 Task: Select the scale with default.
Action: Mouse moved to (83, 149)
Screenshot: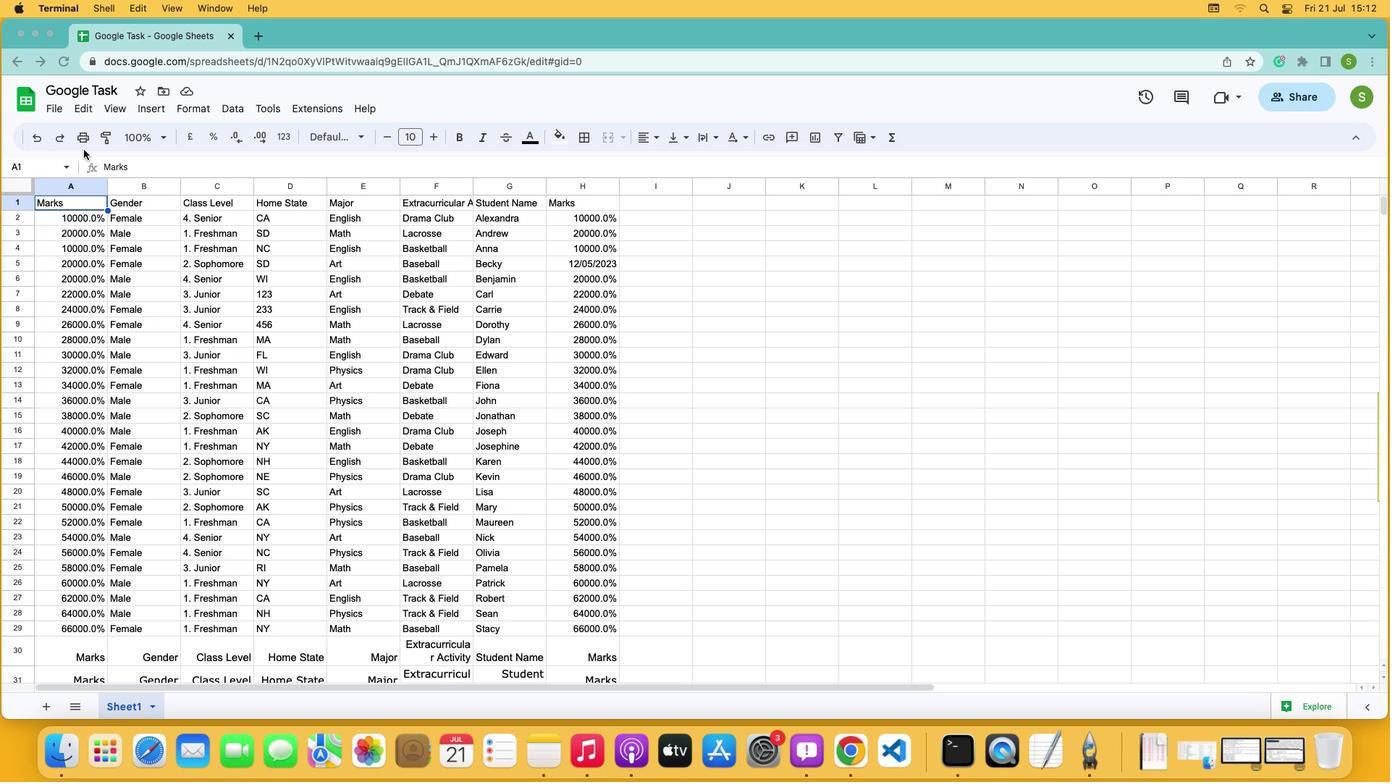 
Action: Mouse pressed left at (83, 149)
Screenshot: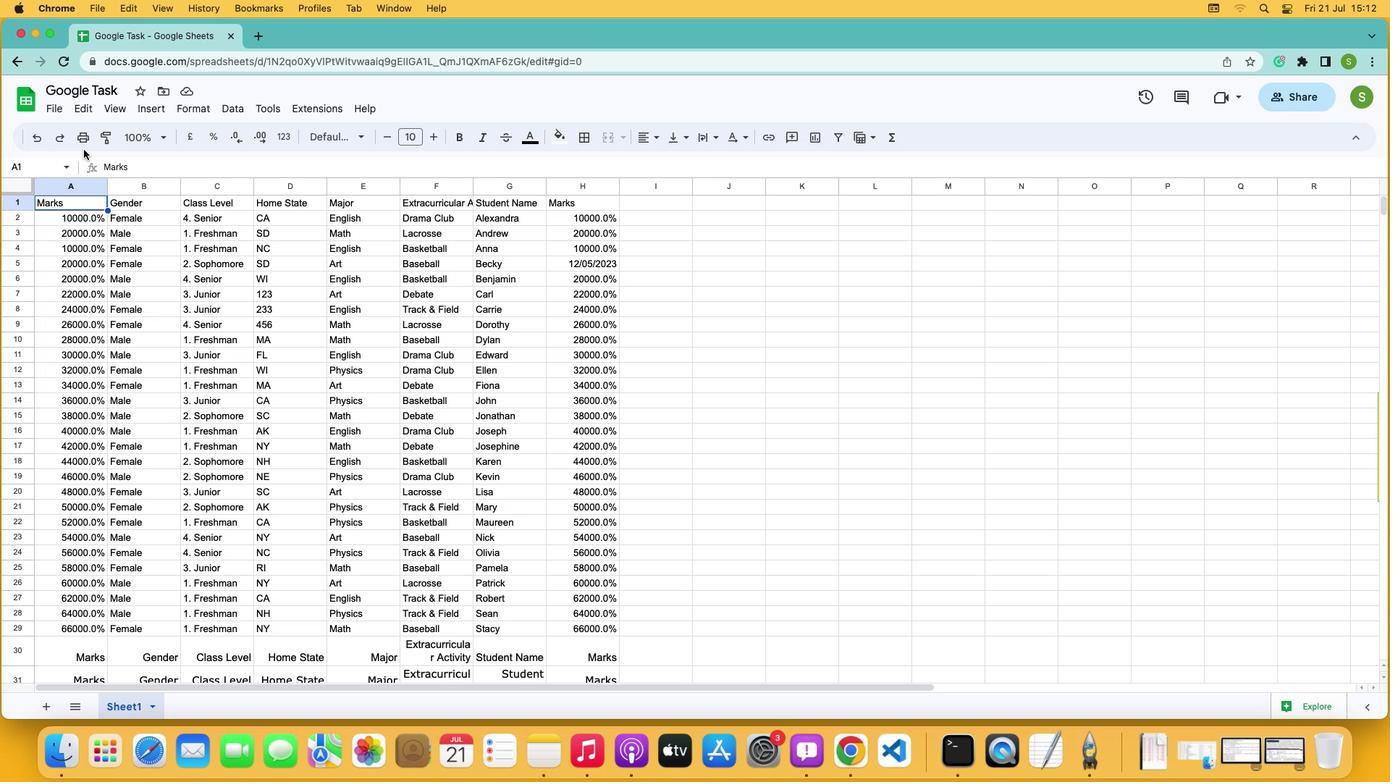 
Action: Mouse moved to (81, 141)
Screenshot: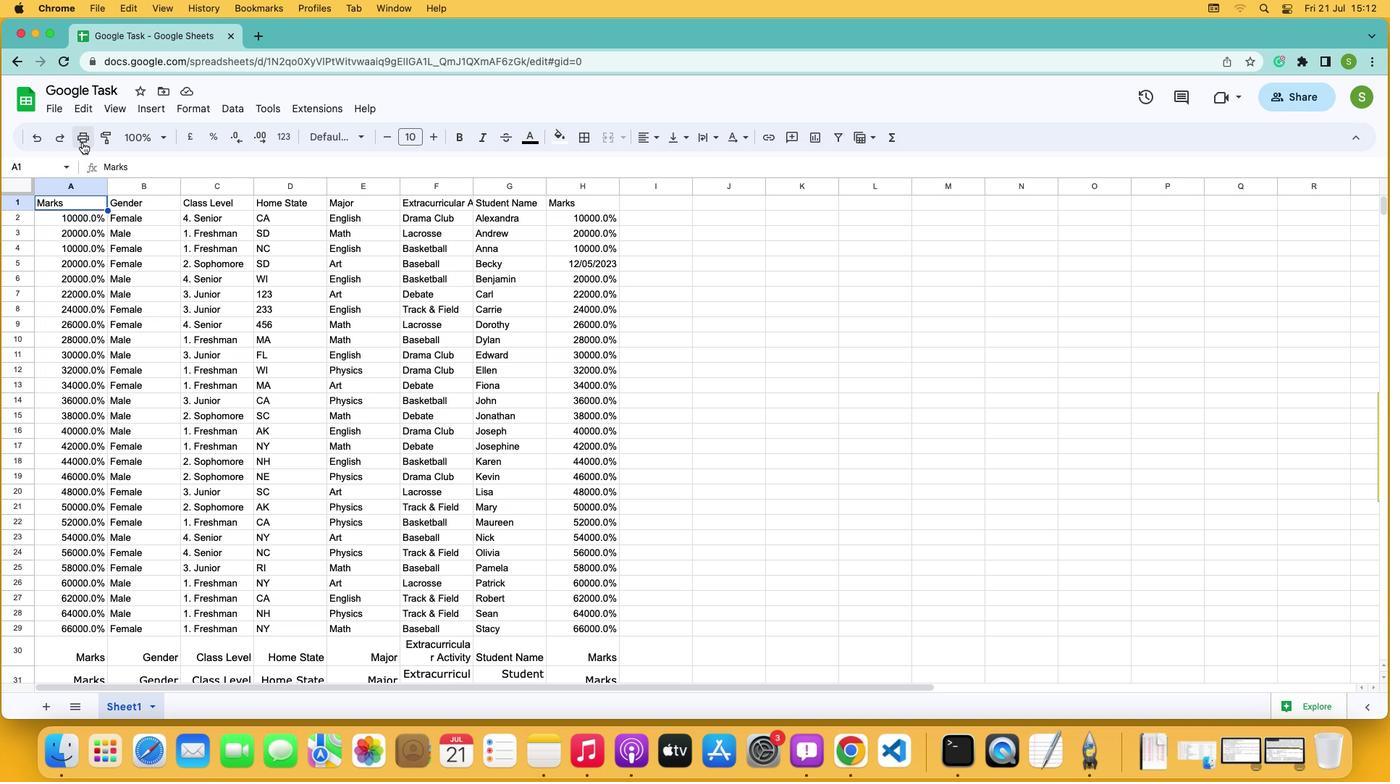 
Action: Mouse pressed left at (81, 141)
Screenshot: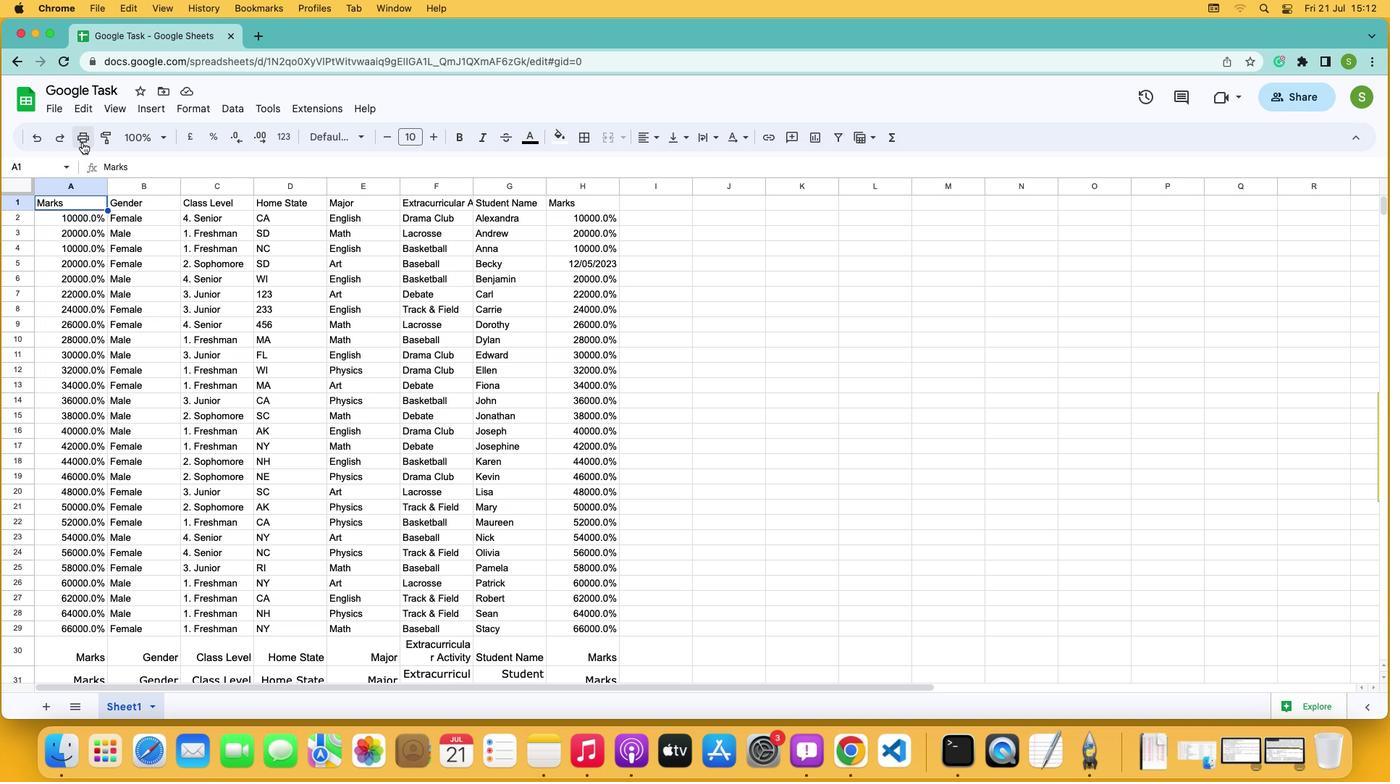 
Action: Mouse moved to (1354, 94)
Screenshot: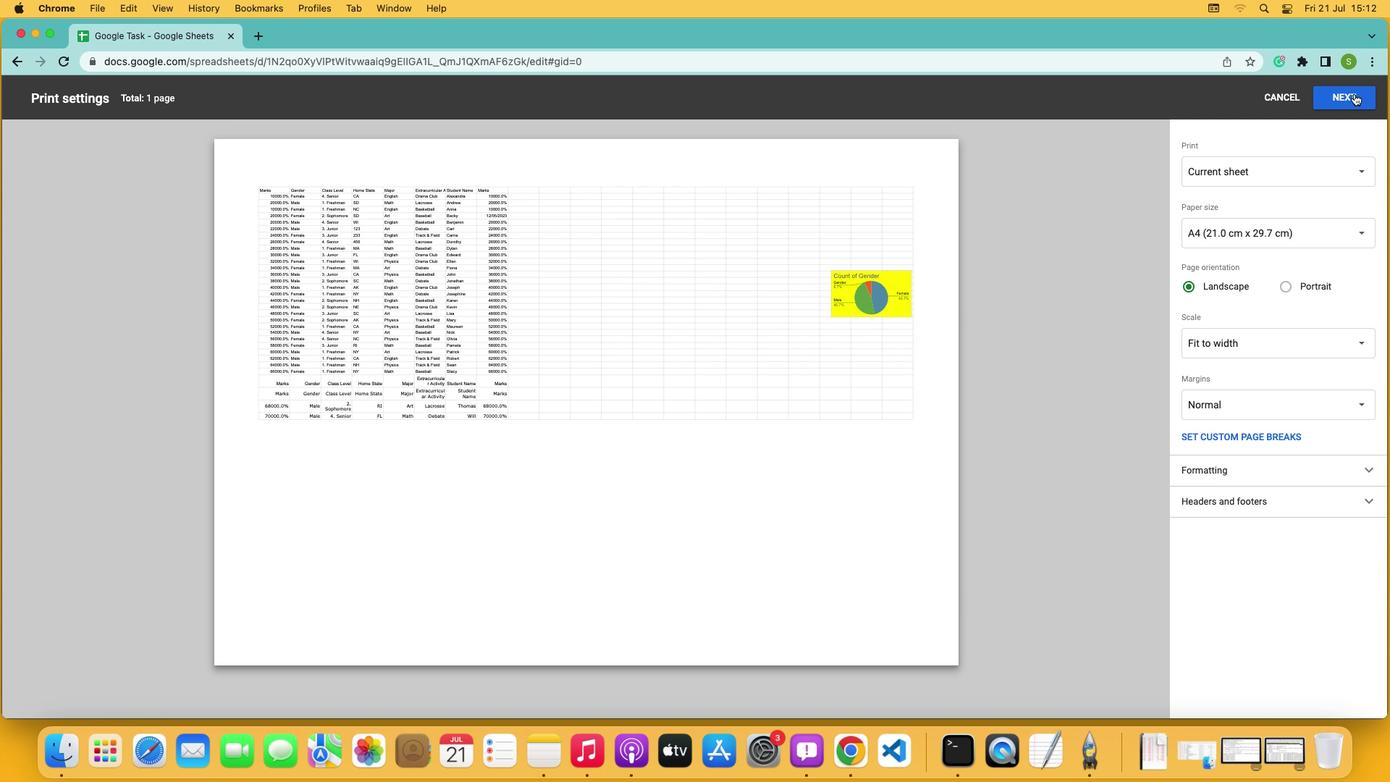 
Action: Mouse pressed left at (1354, 94)
Screenshot: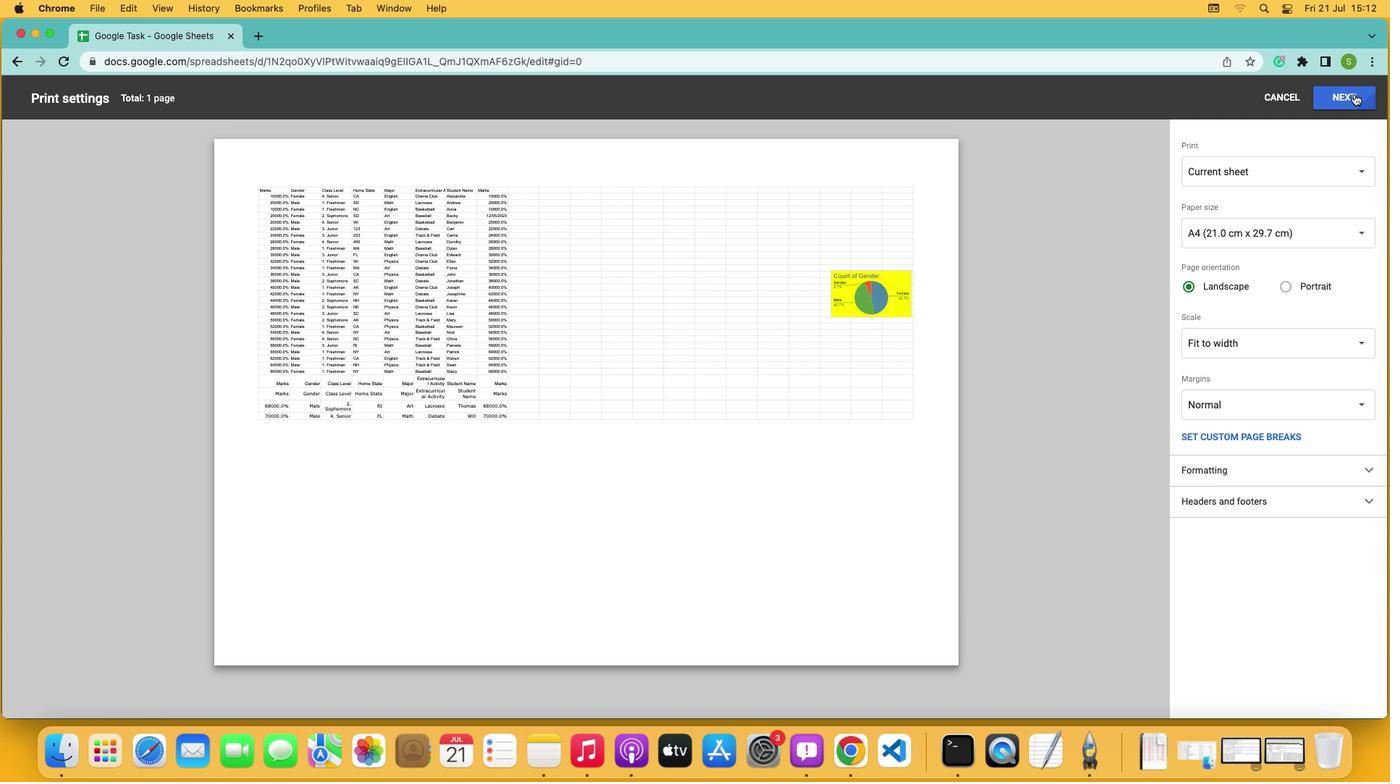 
Action: Mouse moved to (1046, 271)
Screenshot: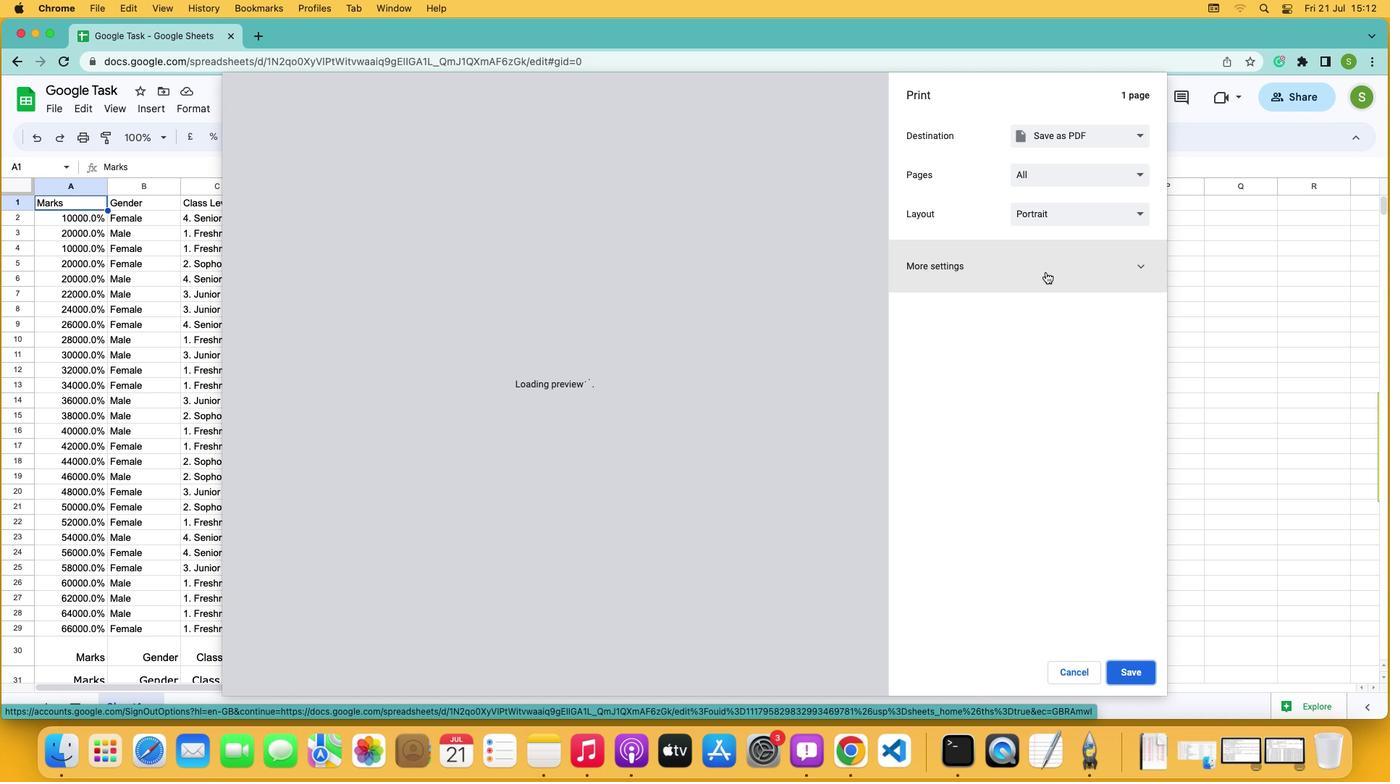
Action: Mouse pressed left at (1046, 271)
Screenshot: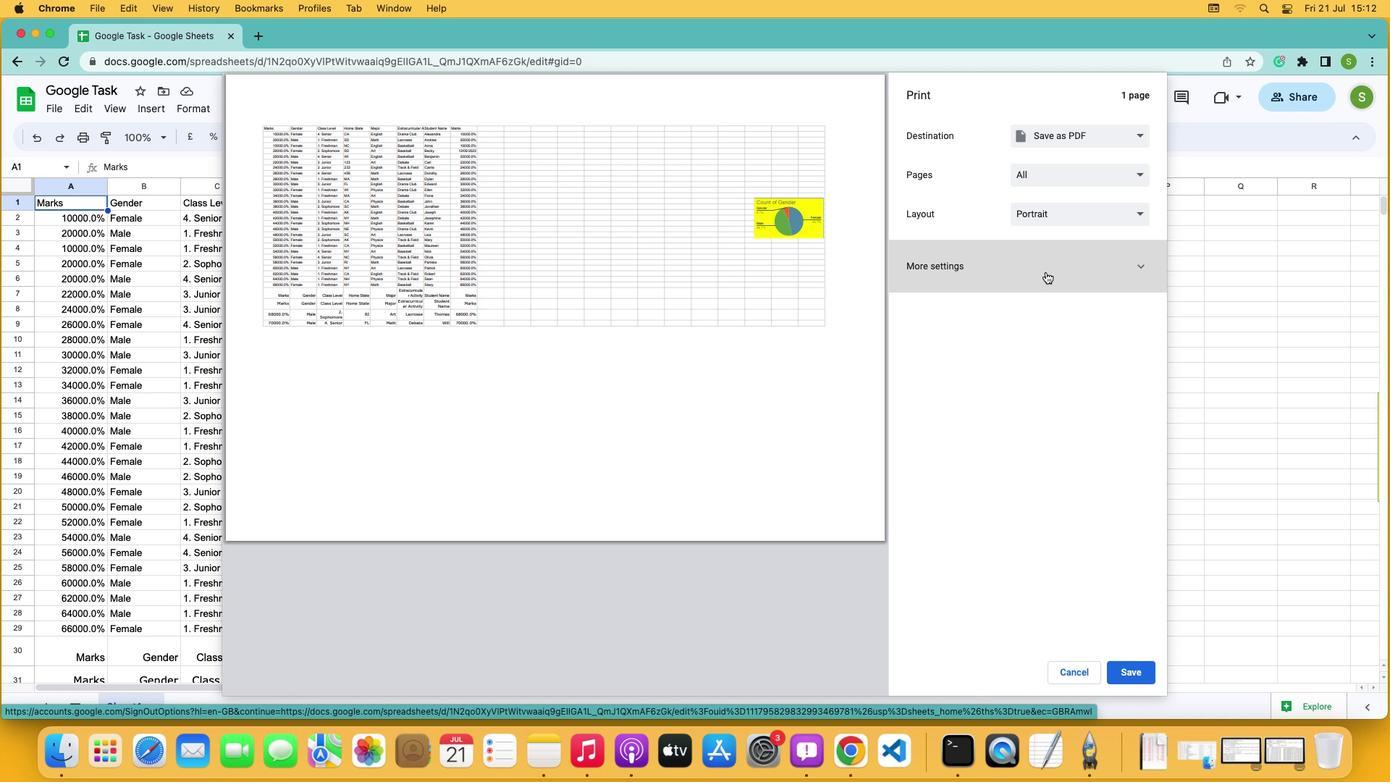 
Action: Mouse moved to (1074, 433)
Screenshot: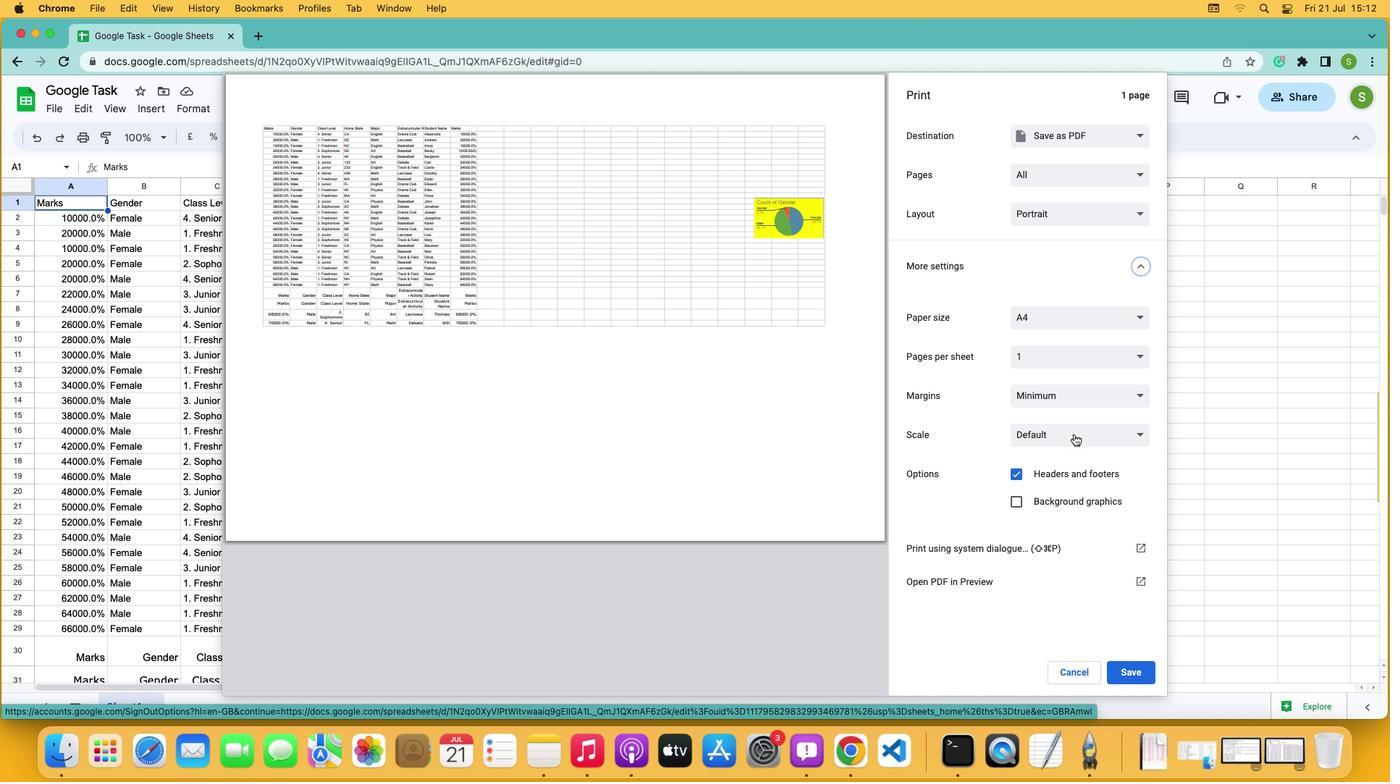
Action: Mouse pressed left at (1074, 433)
Screenshot: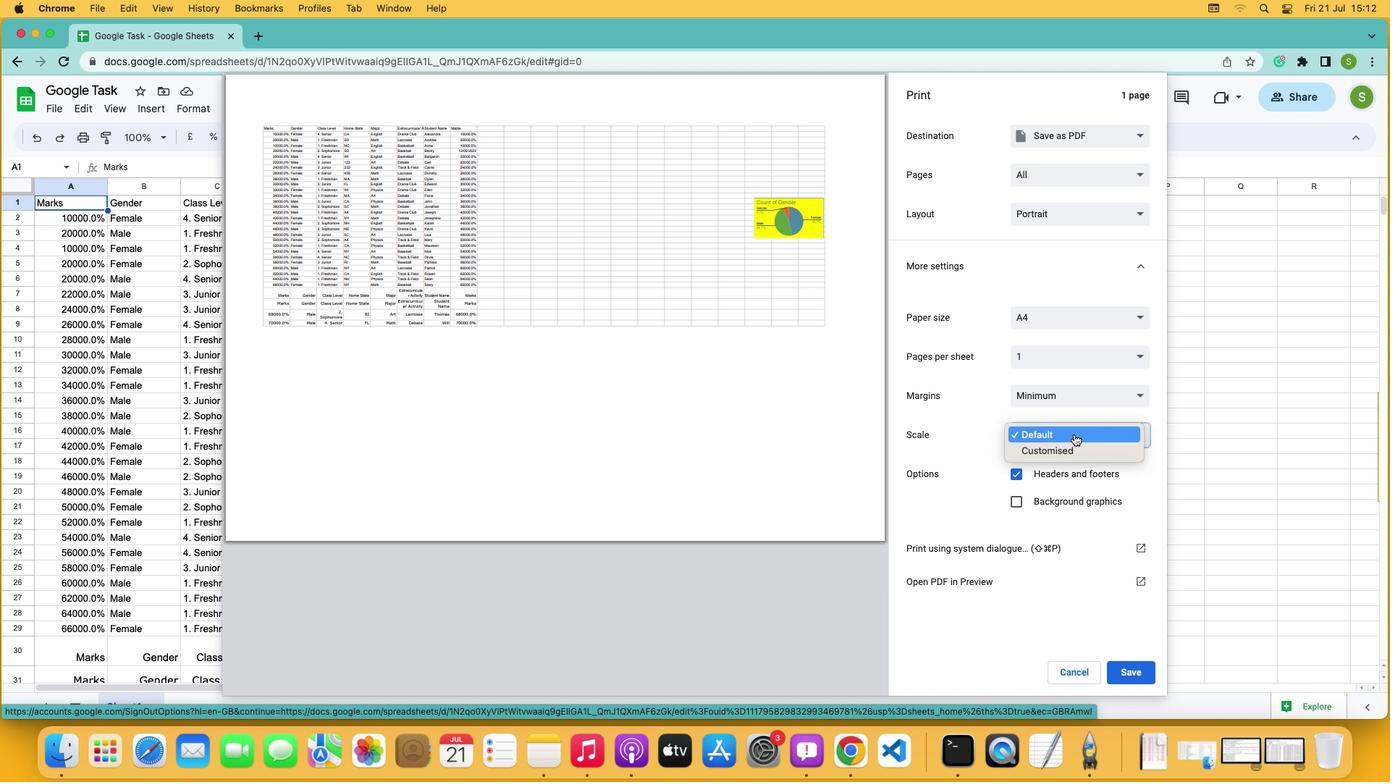 
Action: Mouse moved to (1064, 436)
Screenshot: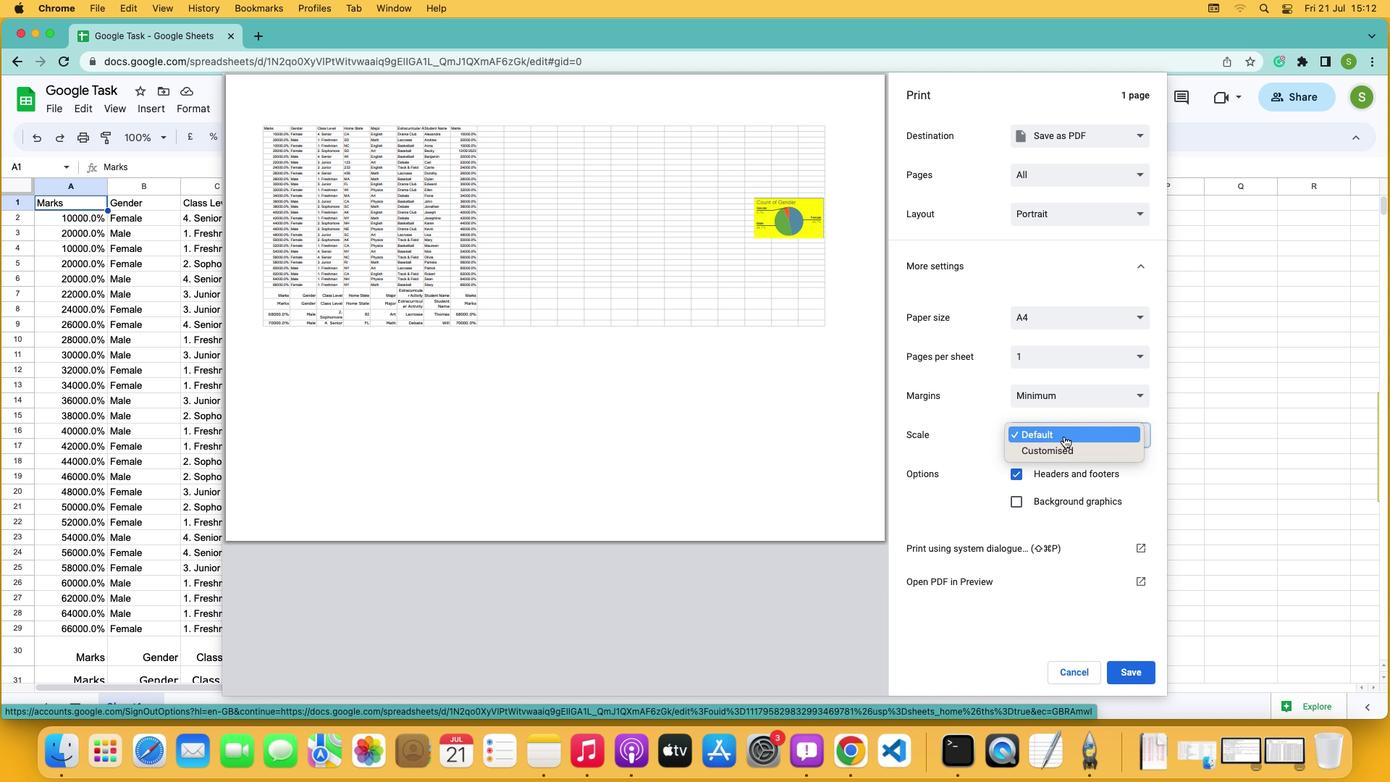 
Action: Mouse pressed left at (1064, 436)
Screenshot: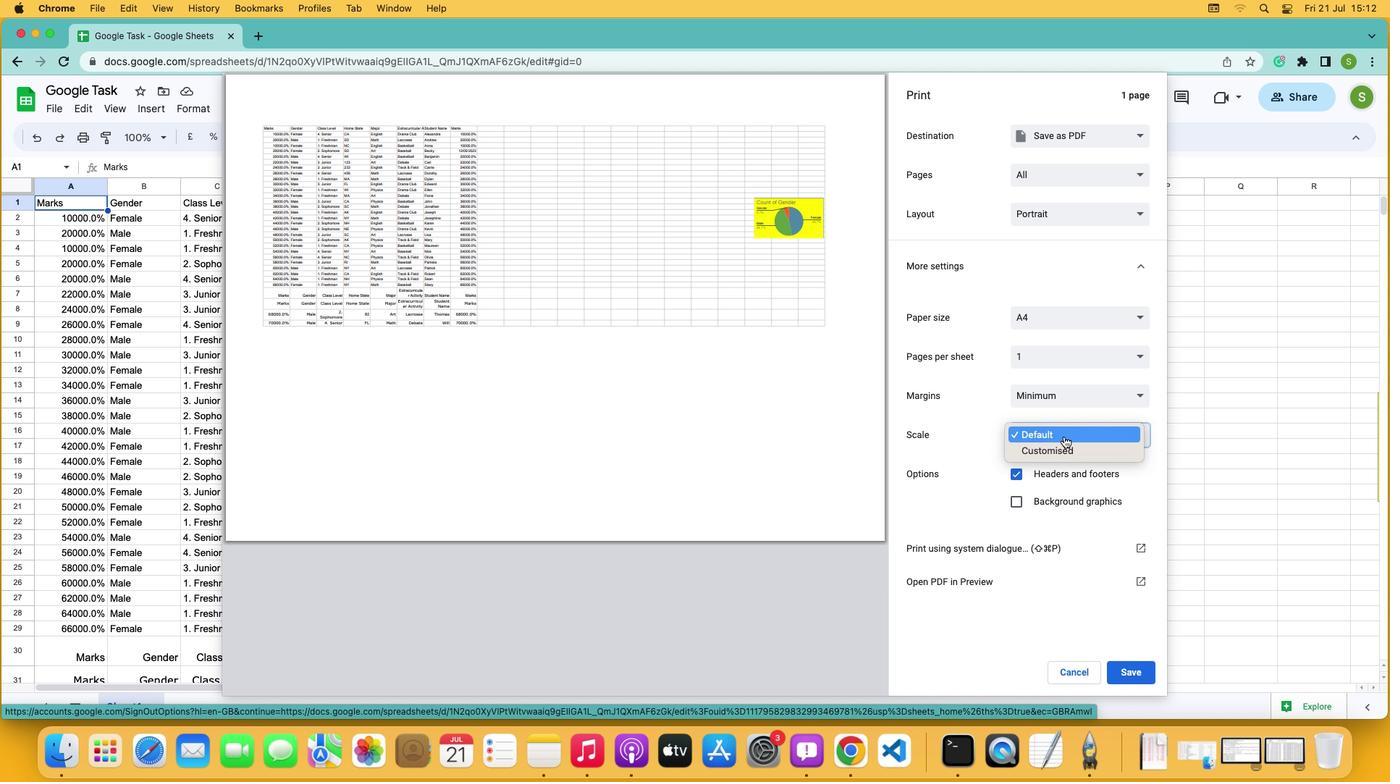 
